 Task: Select the date September 25, 2023.
Action: Mouse moved to (673, 464)
Screenshot: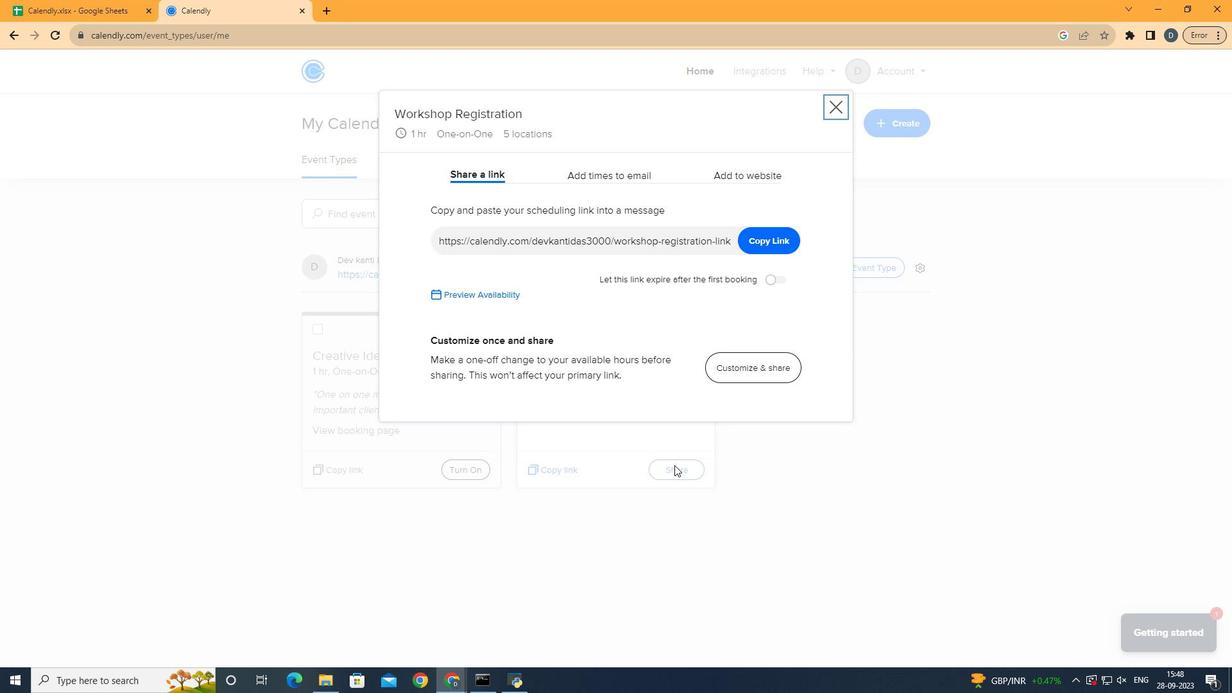 
Action: Mouse pressed left at (673, 464)
Screenshot: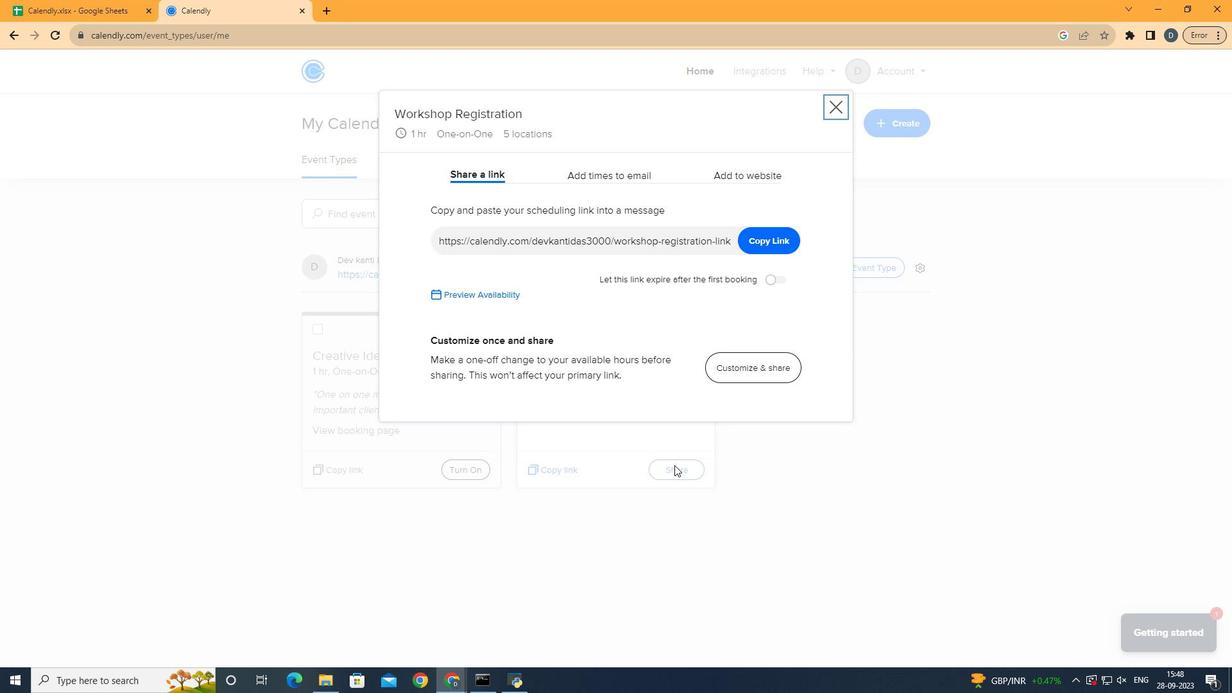 
Action: Mouse moved to (580, 174)
Screenshot: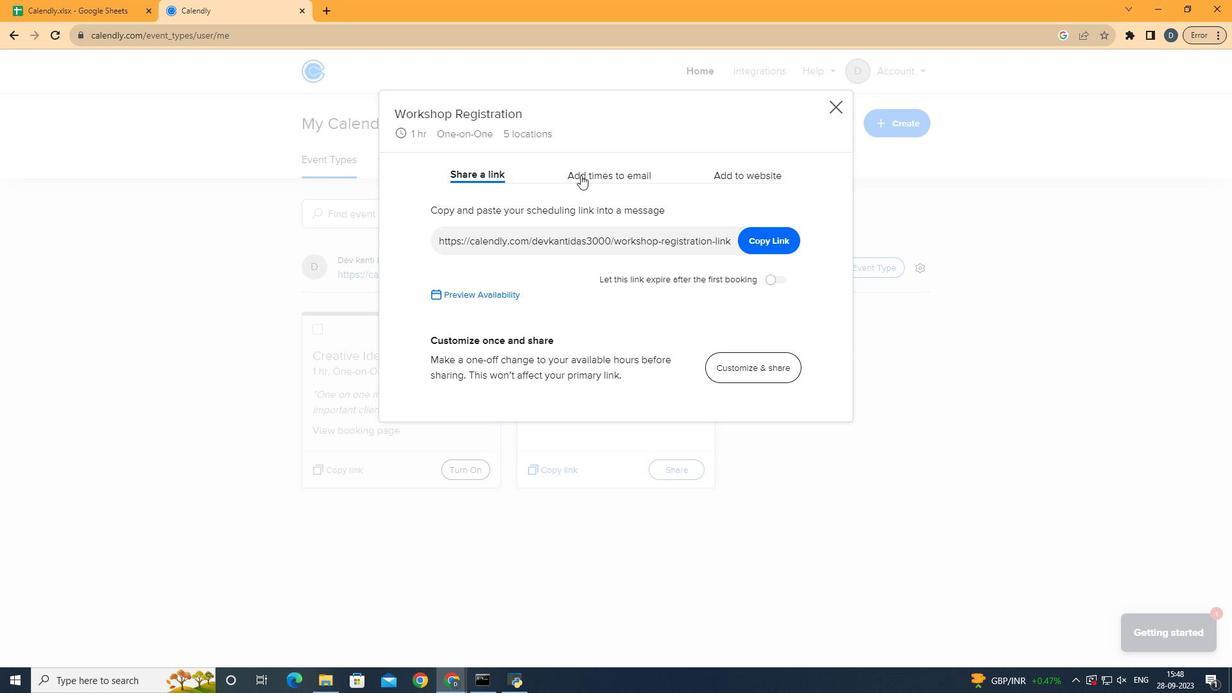 
Action: Mouse pressed left at (580, 174)
Screenshot: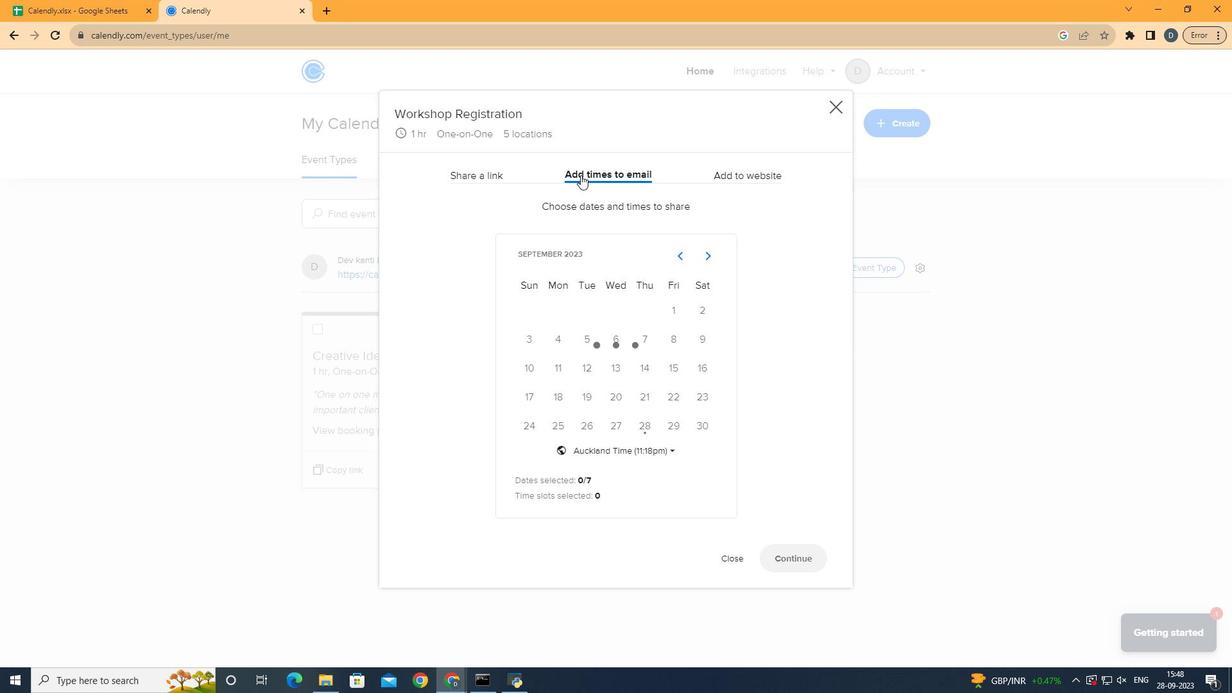 
Action: Mouse moved to (553, 423)
Screenshot: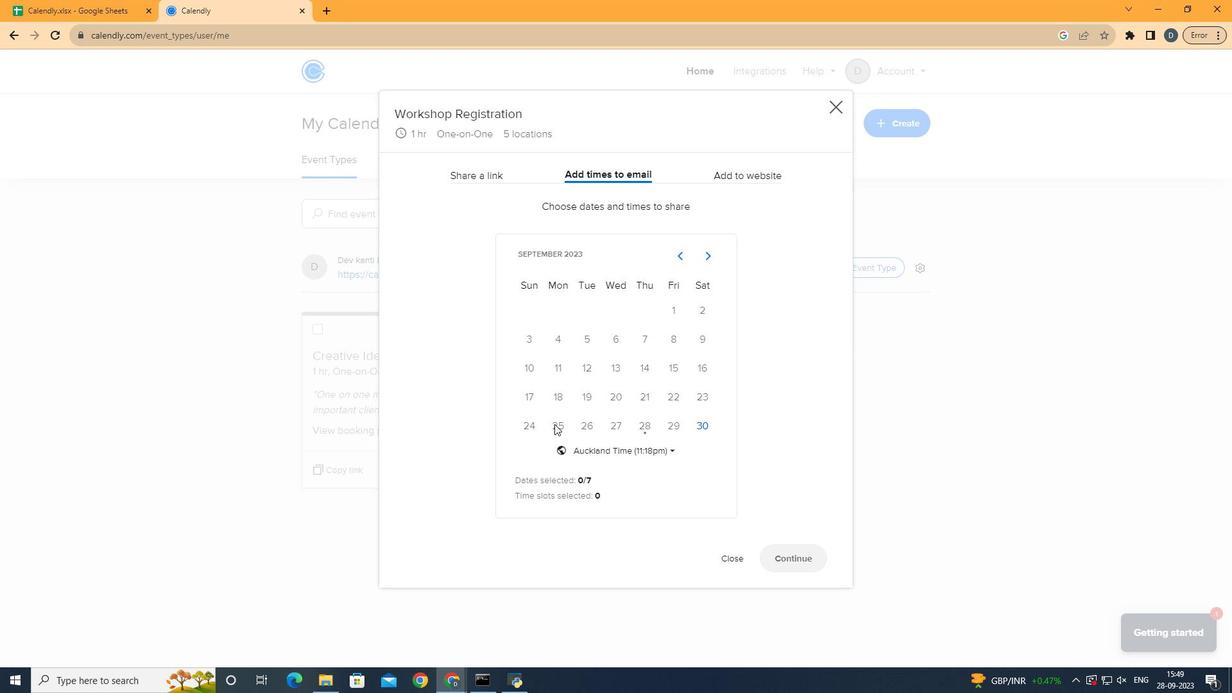 
Action: Mouse pressed left at (553, 423)
Screenshot: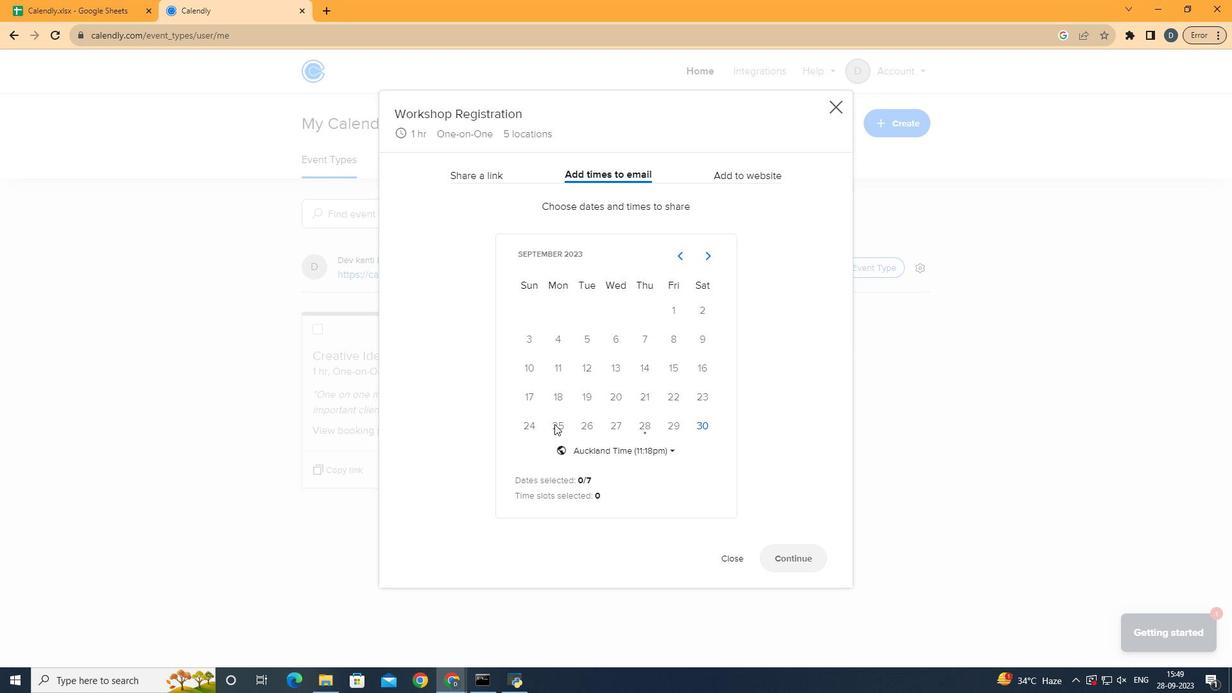 
Action: Mouse moved to (649, 448)
Screenshot: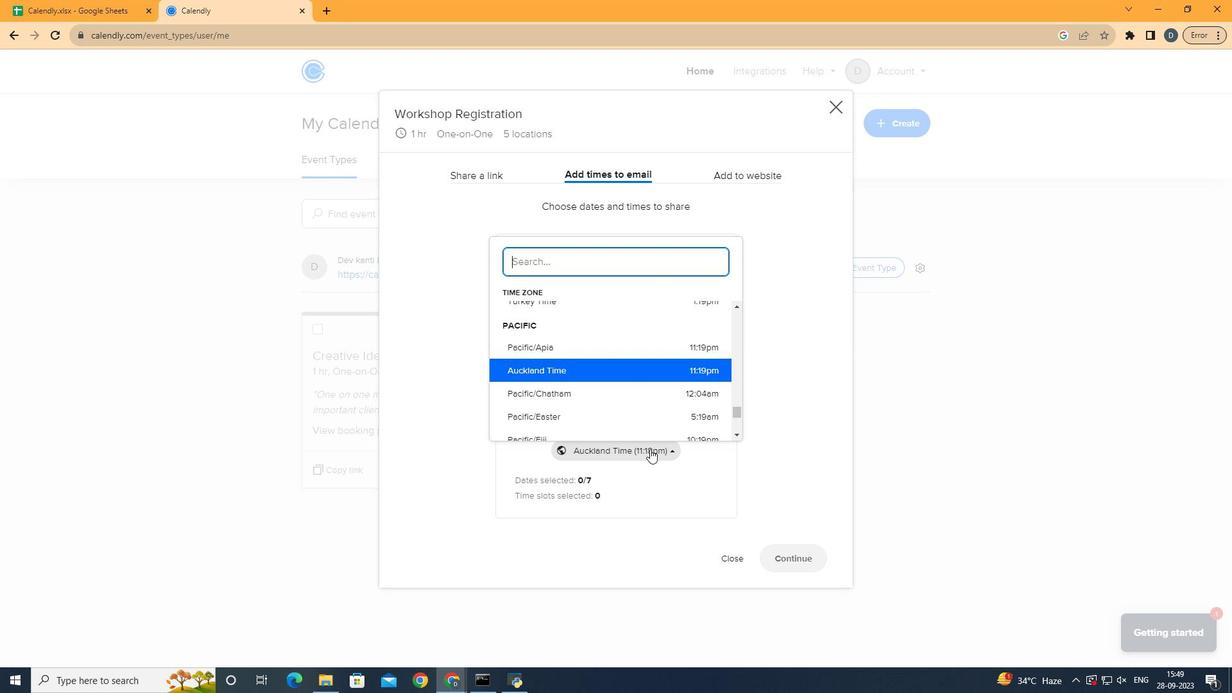 
Action: Mouse pressed left at (649, 448)
Screenshot: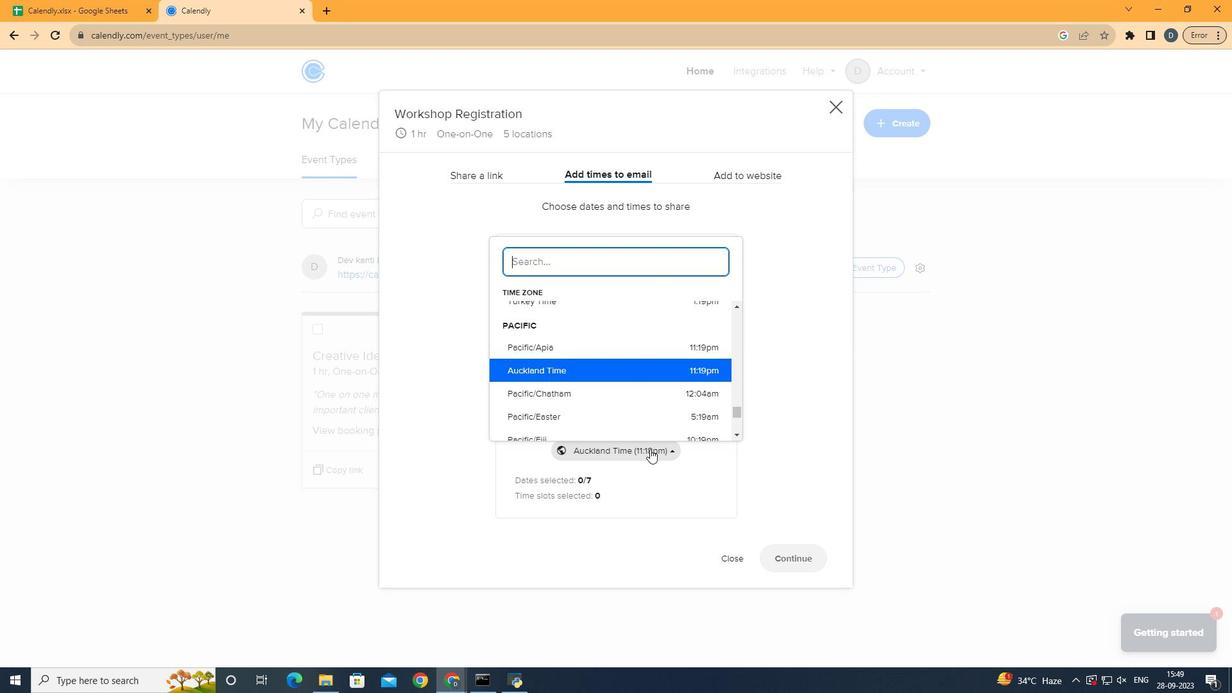 
Action: Mouse moved to (608, 315)
Screenshot: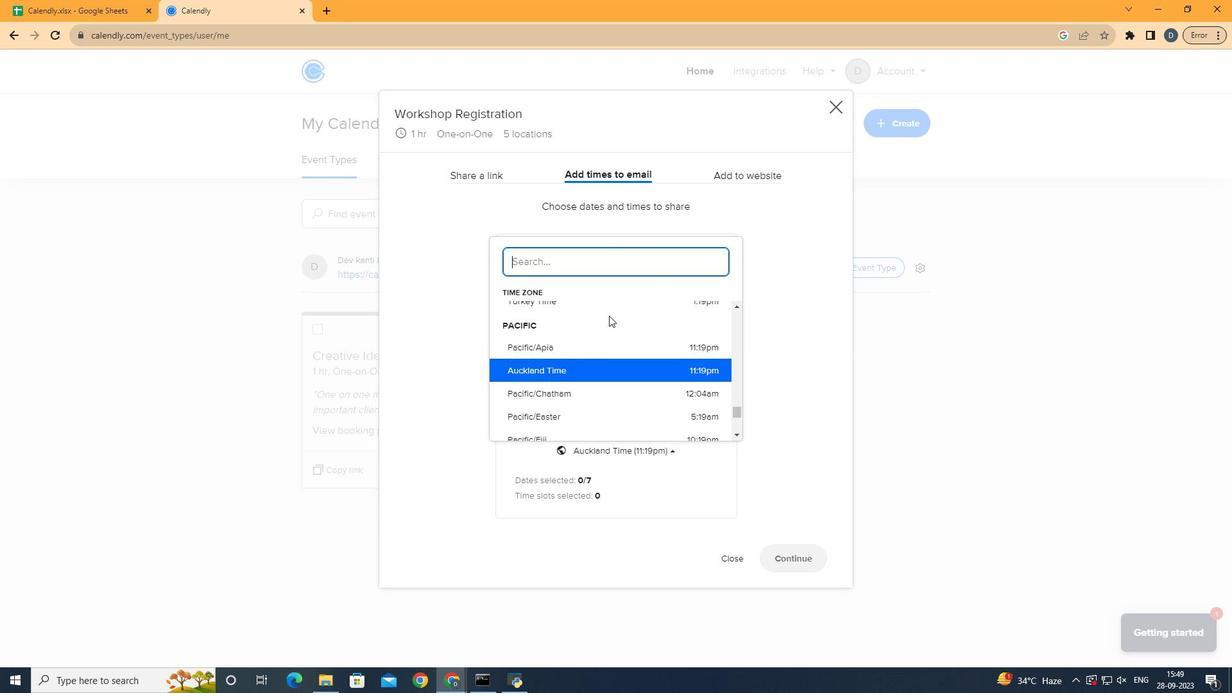 
Action: Key pressed india
Screenshot: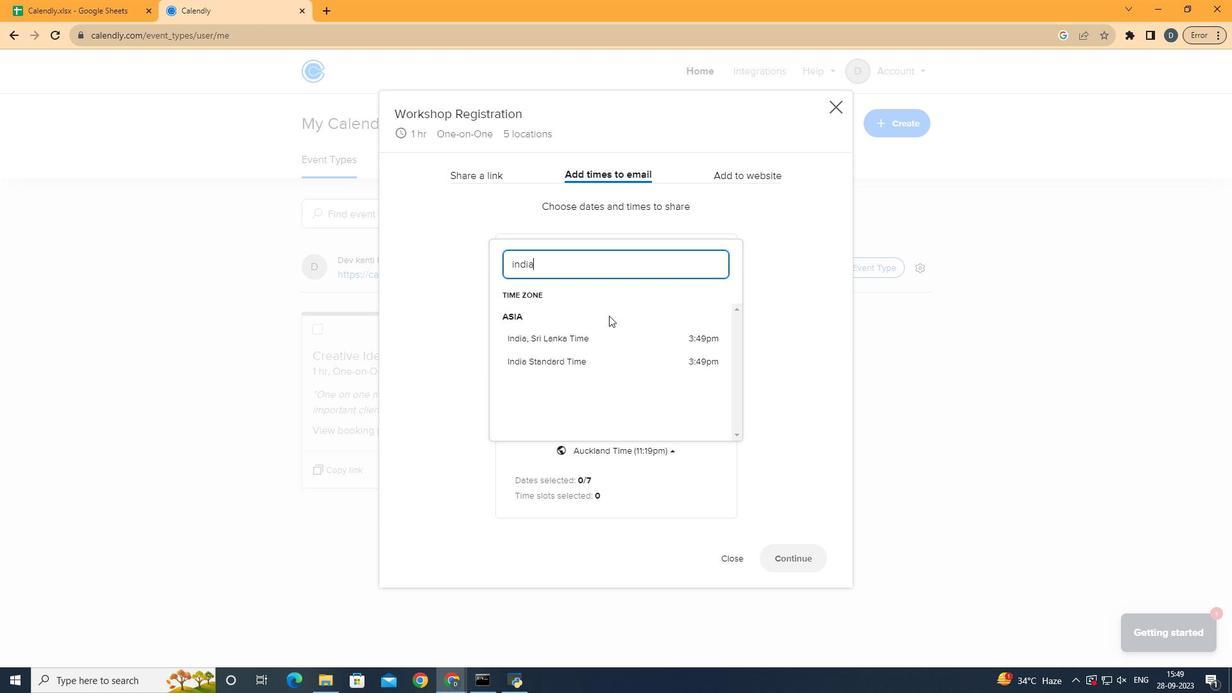 
Action: Mouse moved to (586, 362)
Screenshot: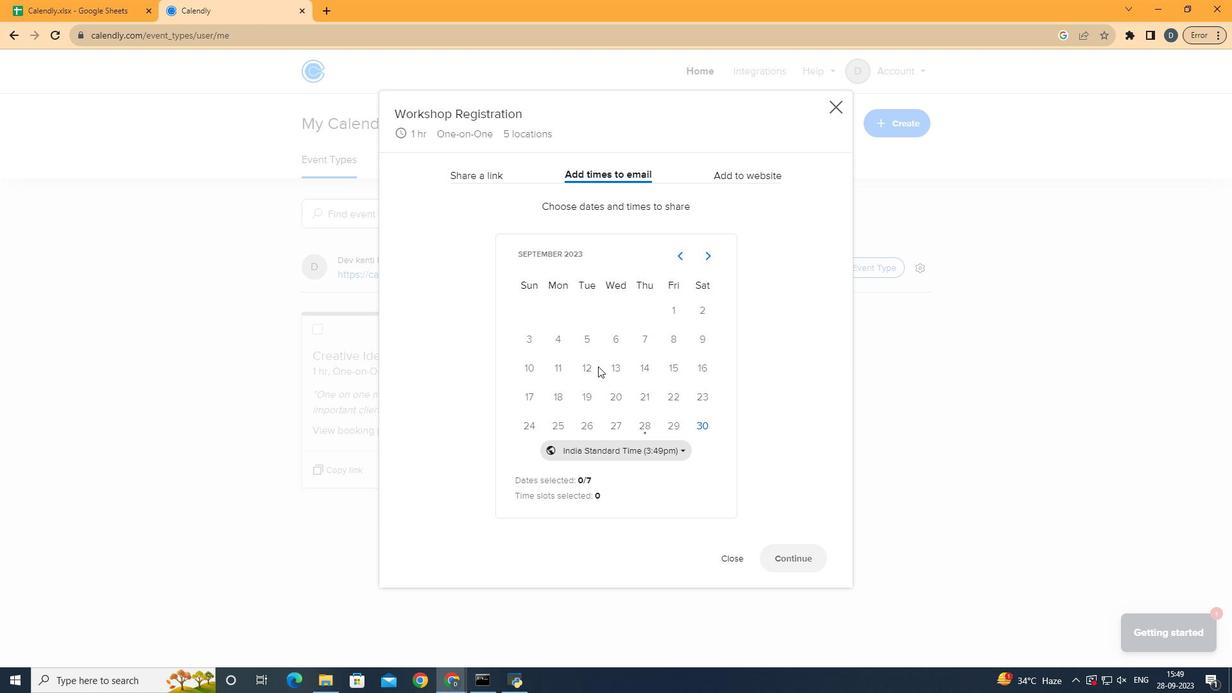 
Action: Mouse pressed left at (586, 362)
Screenshot: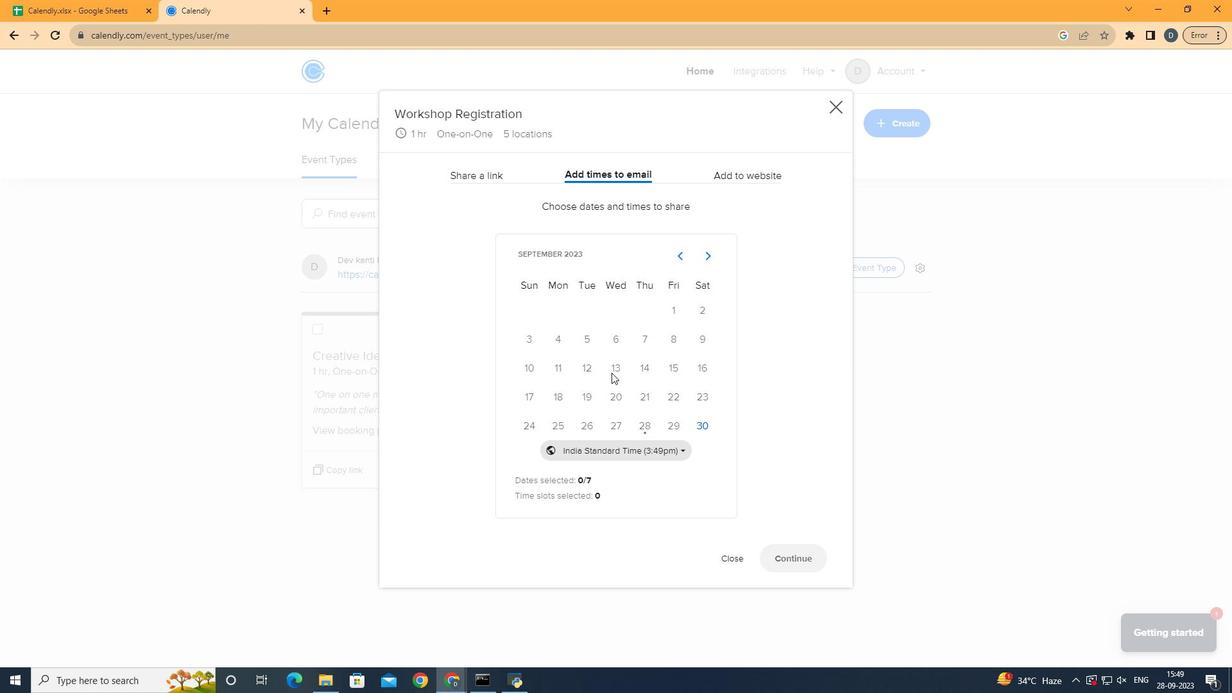
Action: Mouse moved to (564, 429)
Screenshot: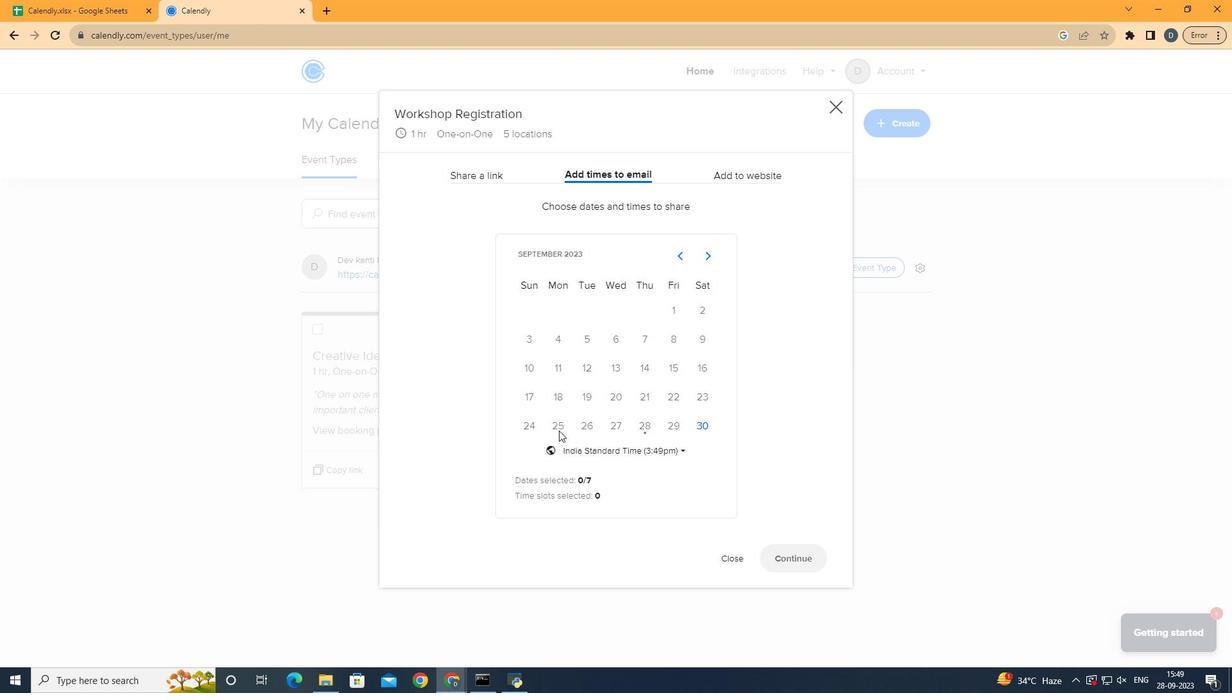 
Action: Mouse pressed left at (564, 429)
Screenshot: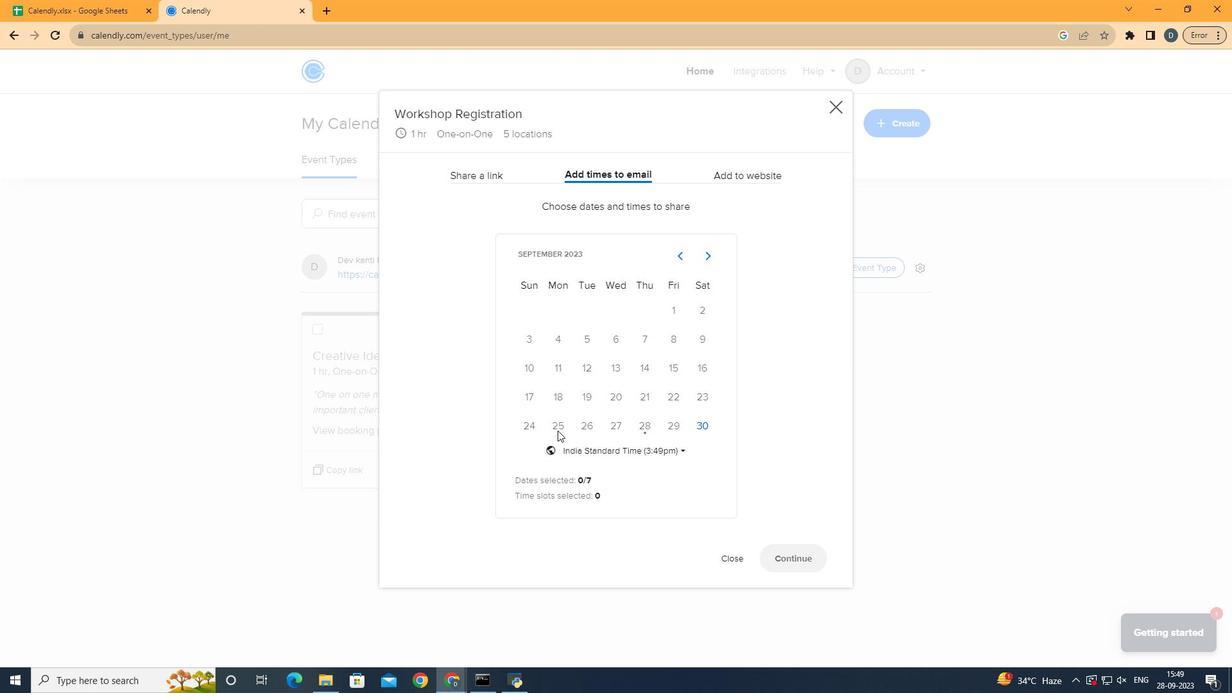 
Action: Mouse moved to (557, 430)
Screenshot: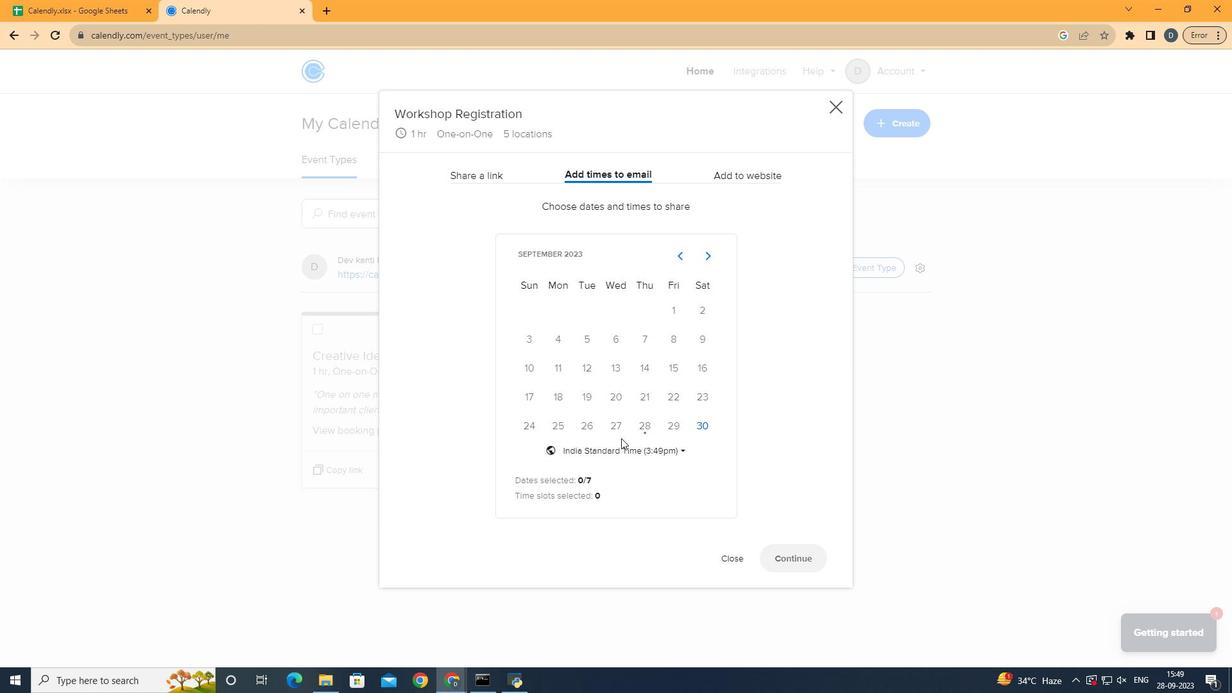 
Action: Mouse pressed left at (557, 430)
Screenshot: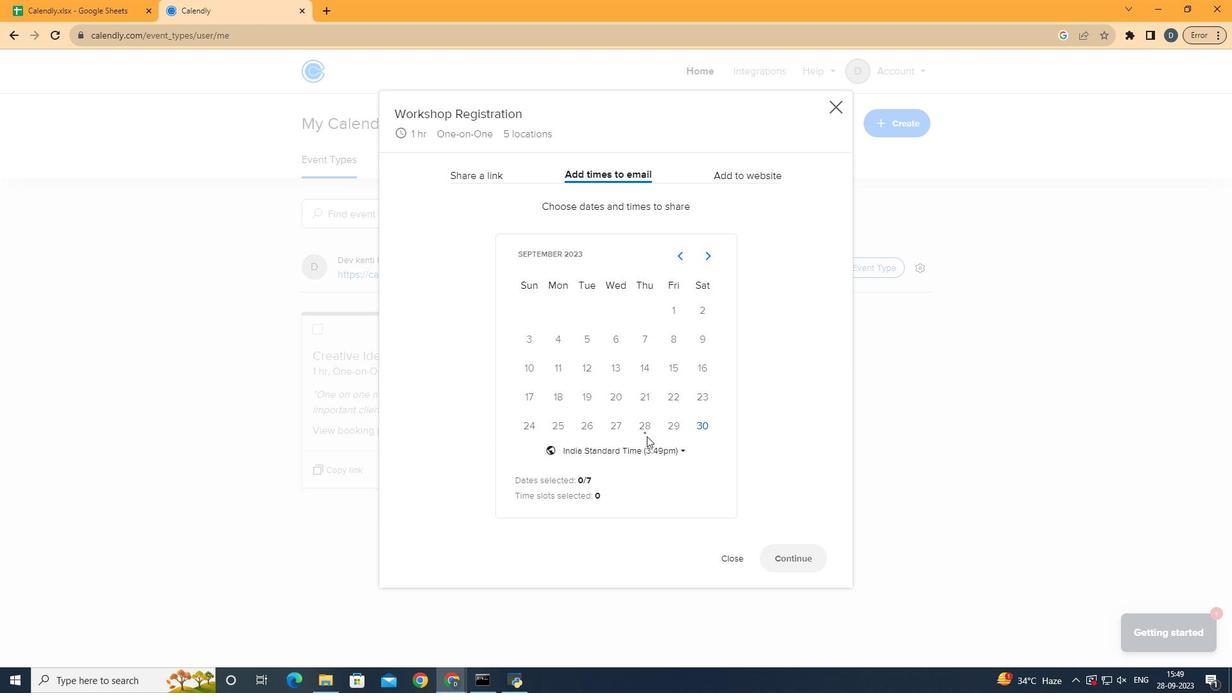 
Action: Mouse moved to (557, 428)
Screenshot: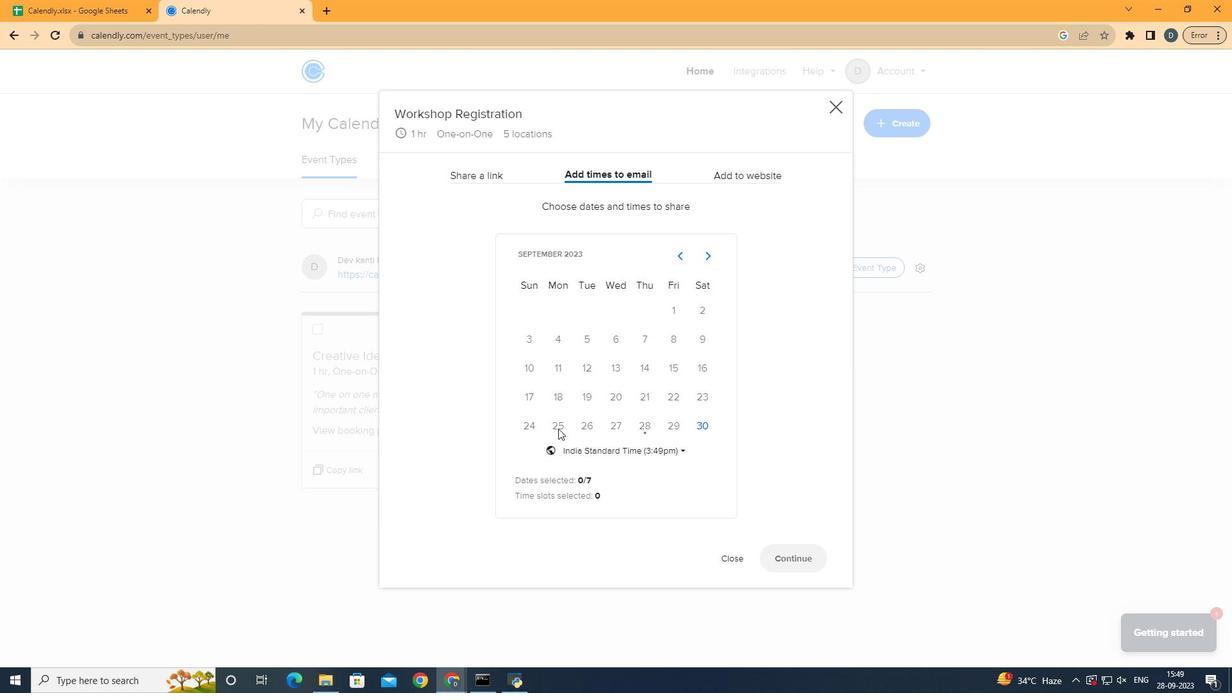 
Action: Mouse pressed left at (557, 428)
Screenshot: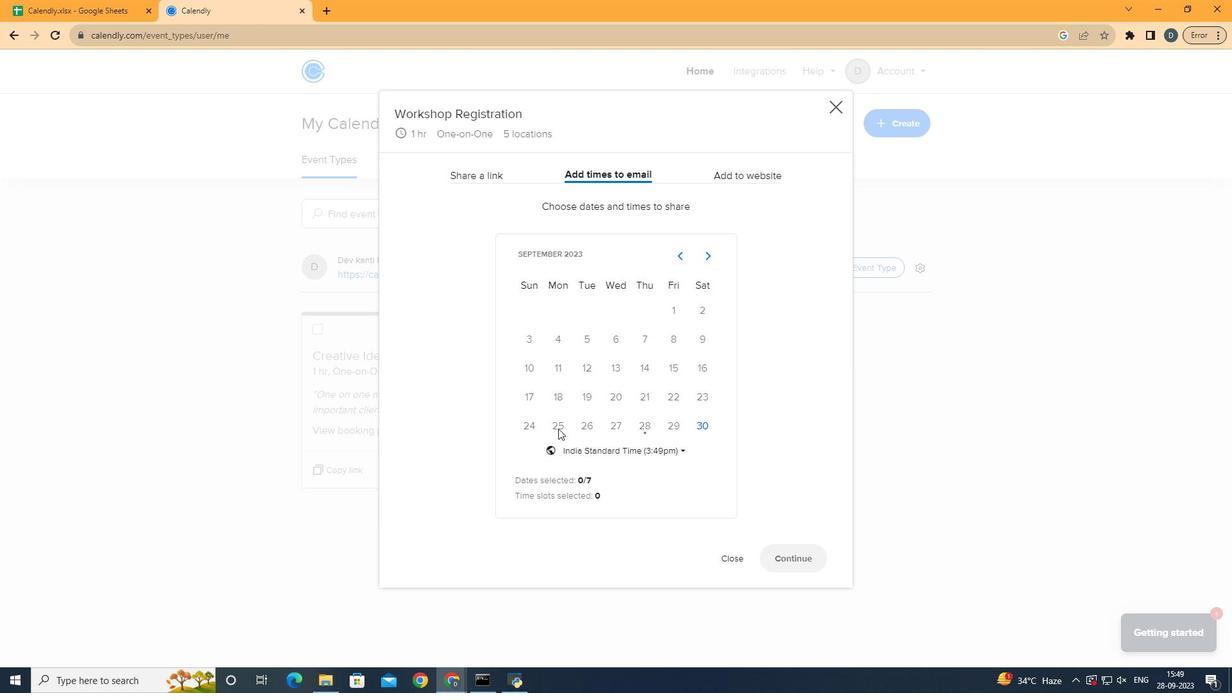 
Action: Mouse pressed left at (557, 428)
Screenshot: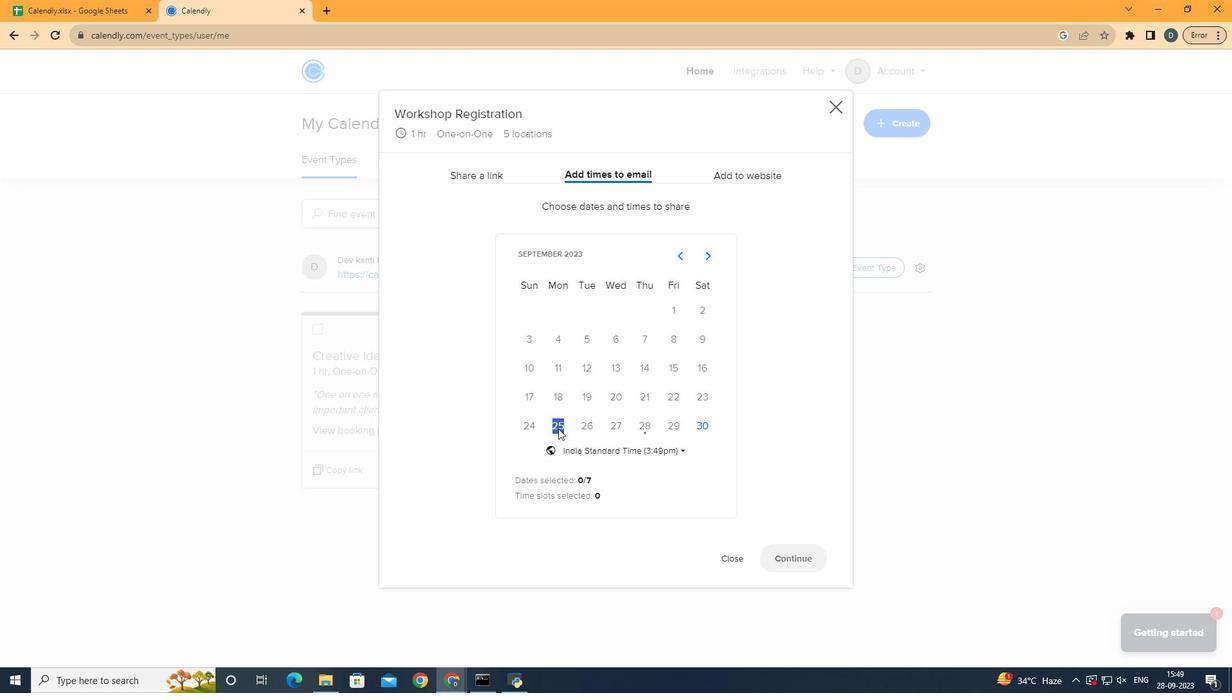 
Action: Mouse moved to (752, 472)
Screenshot: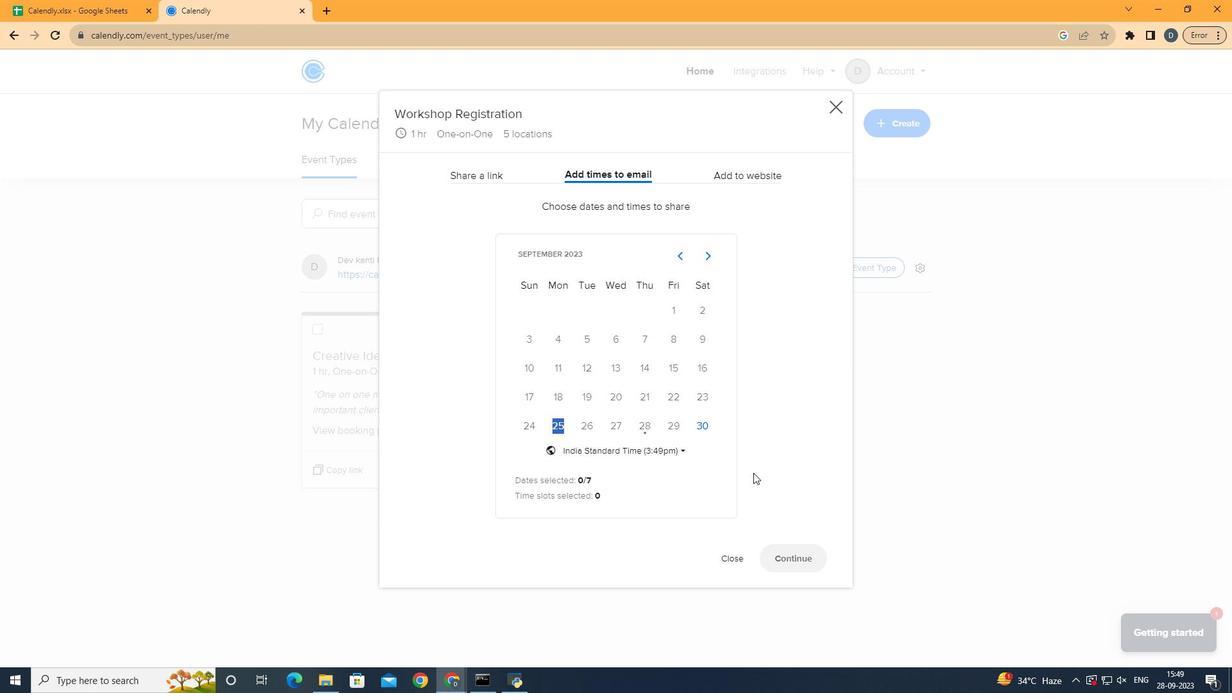 
